 Task: Add Raw Farm Raw Cheddar to the cart.
Action: Mouse pressed left at (26, 150)
Screenshot: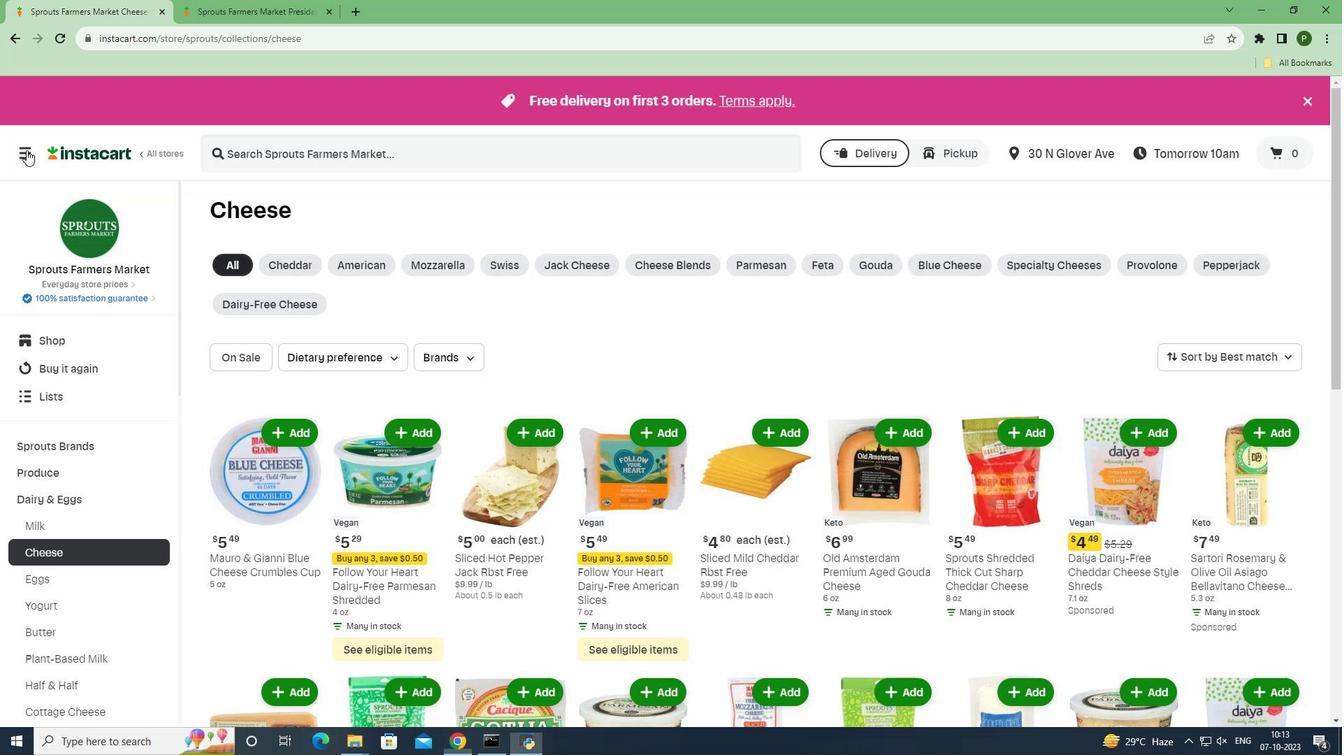 
Action: Mouse moved to (54, 379)
Screenshot: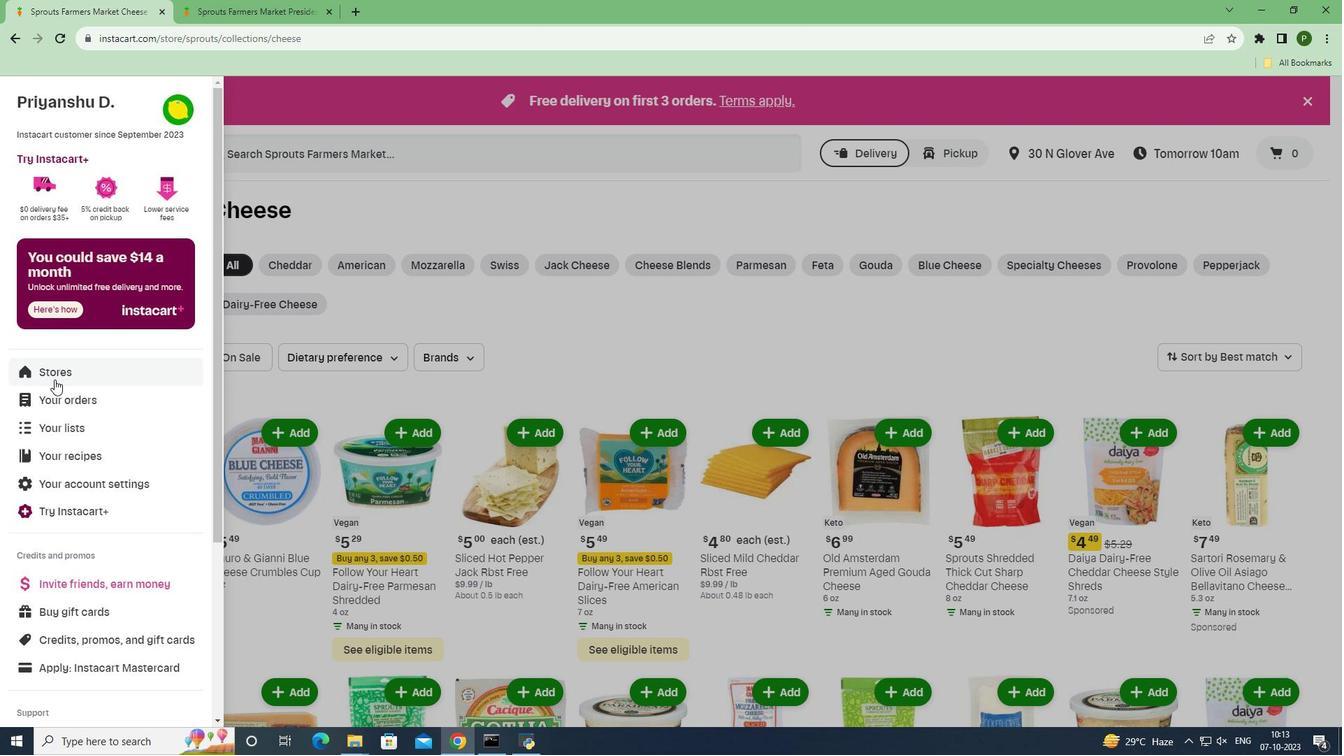
Action: Mouse pressed left at (54, 379)
Screenshot: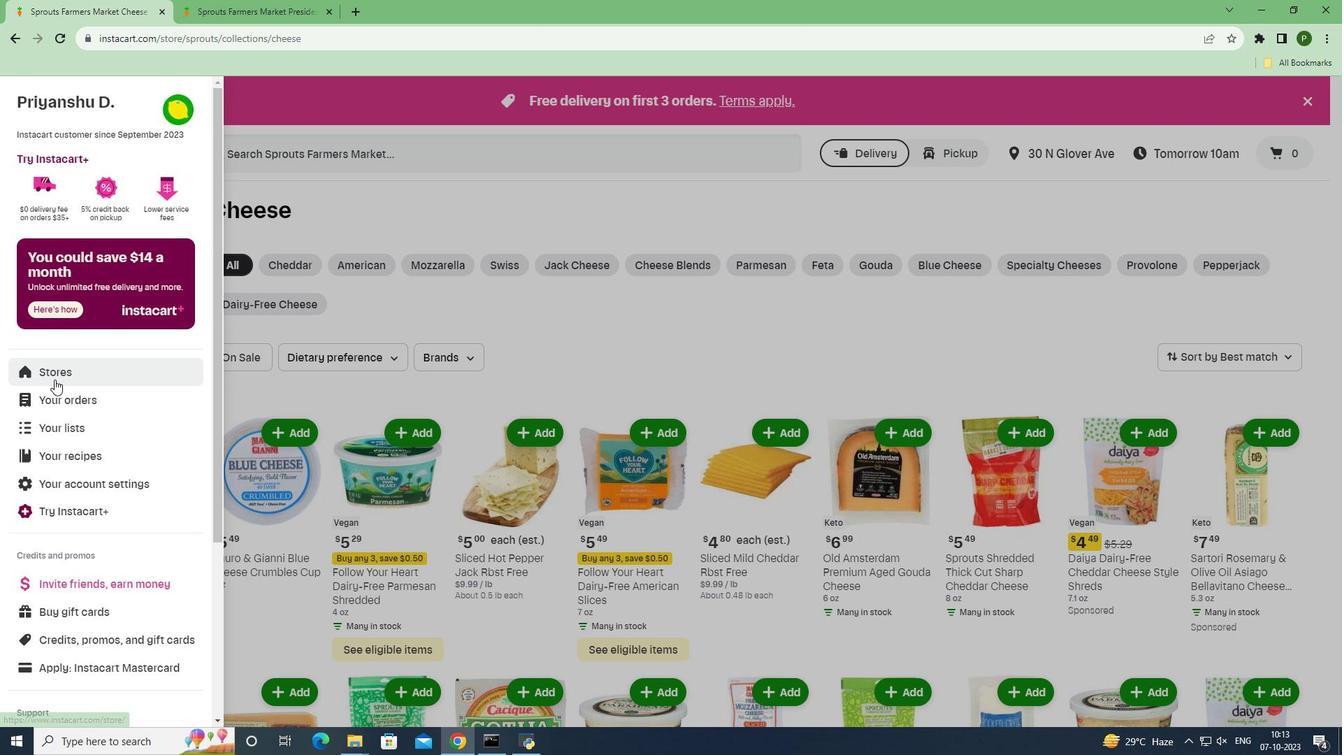 
Action: Mouse moved to (338, 154)
Screenshot: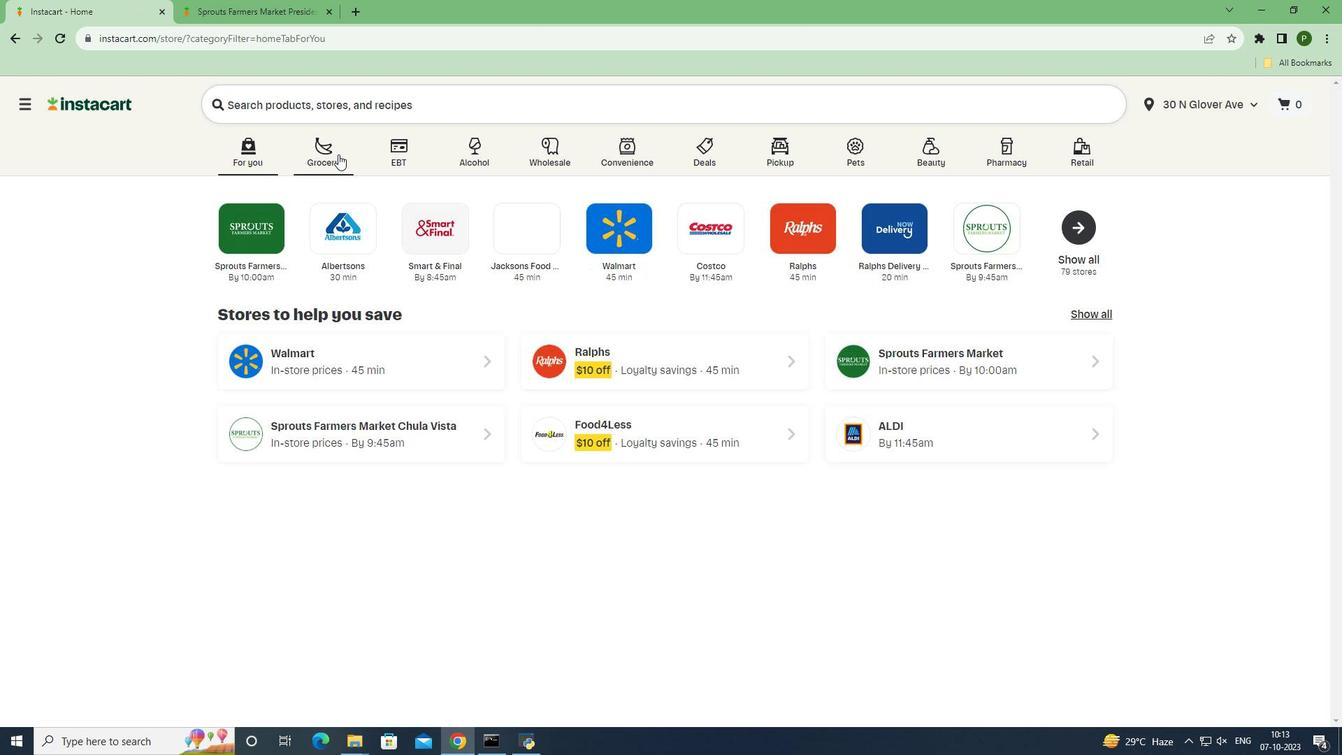
Action: Mouse pressed left at (338, 154)
Screenshot: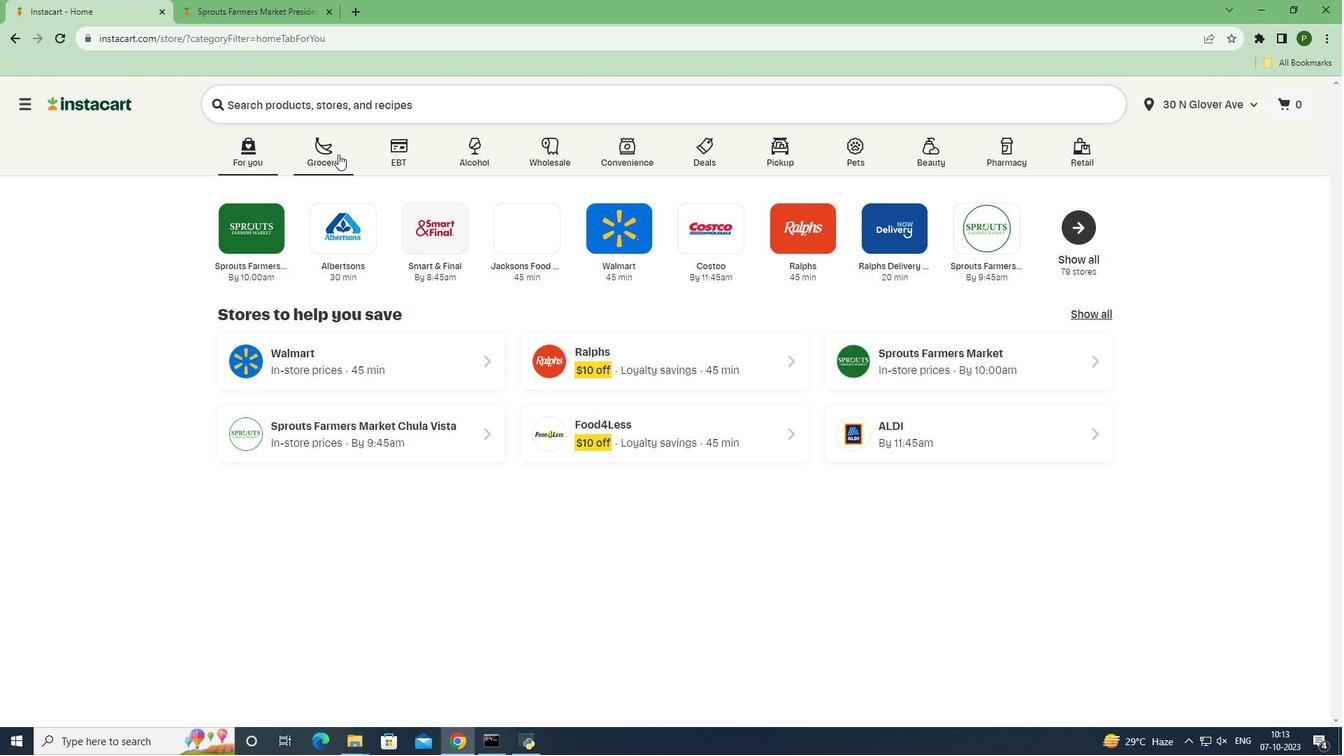 
Action: Mouse moved to (578, 330)
Screenshot: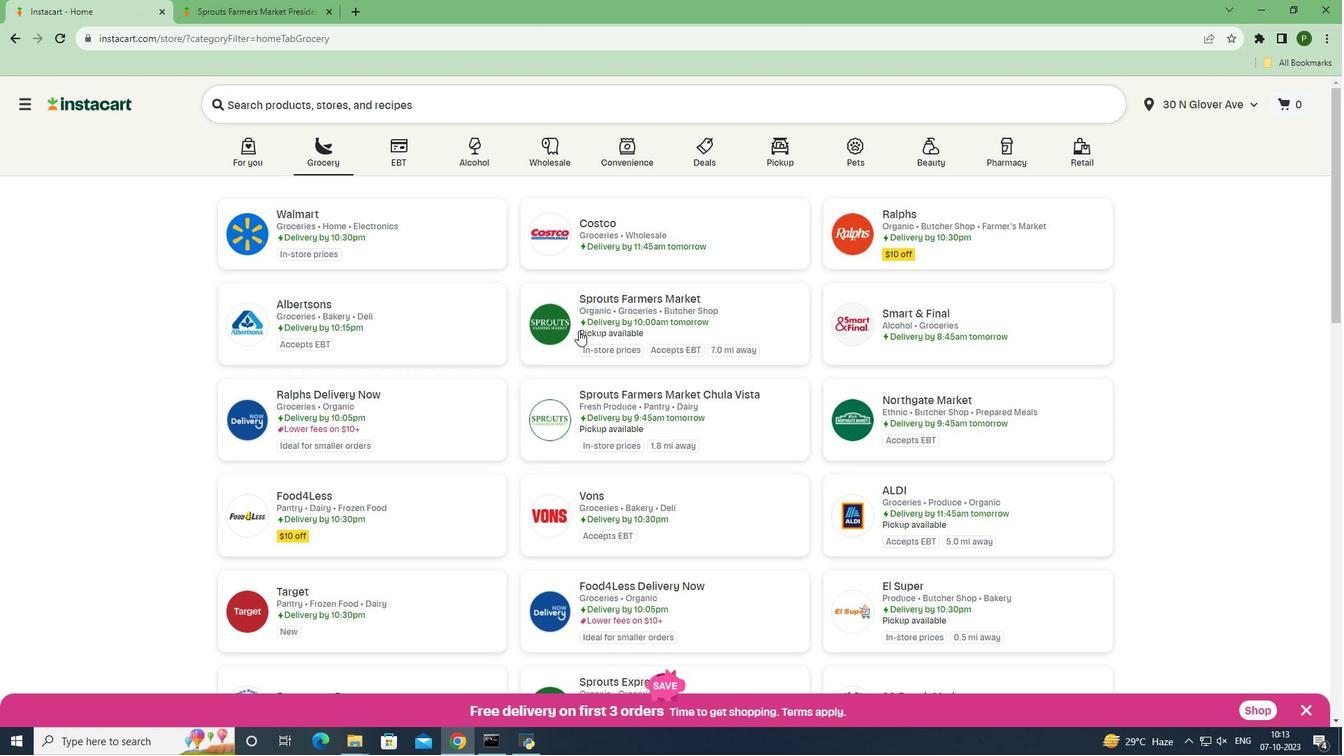
Action: Mouse pressed left at (578, 330)
Screenshot: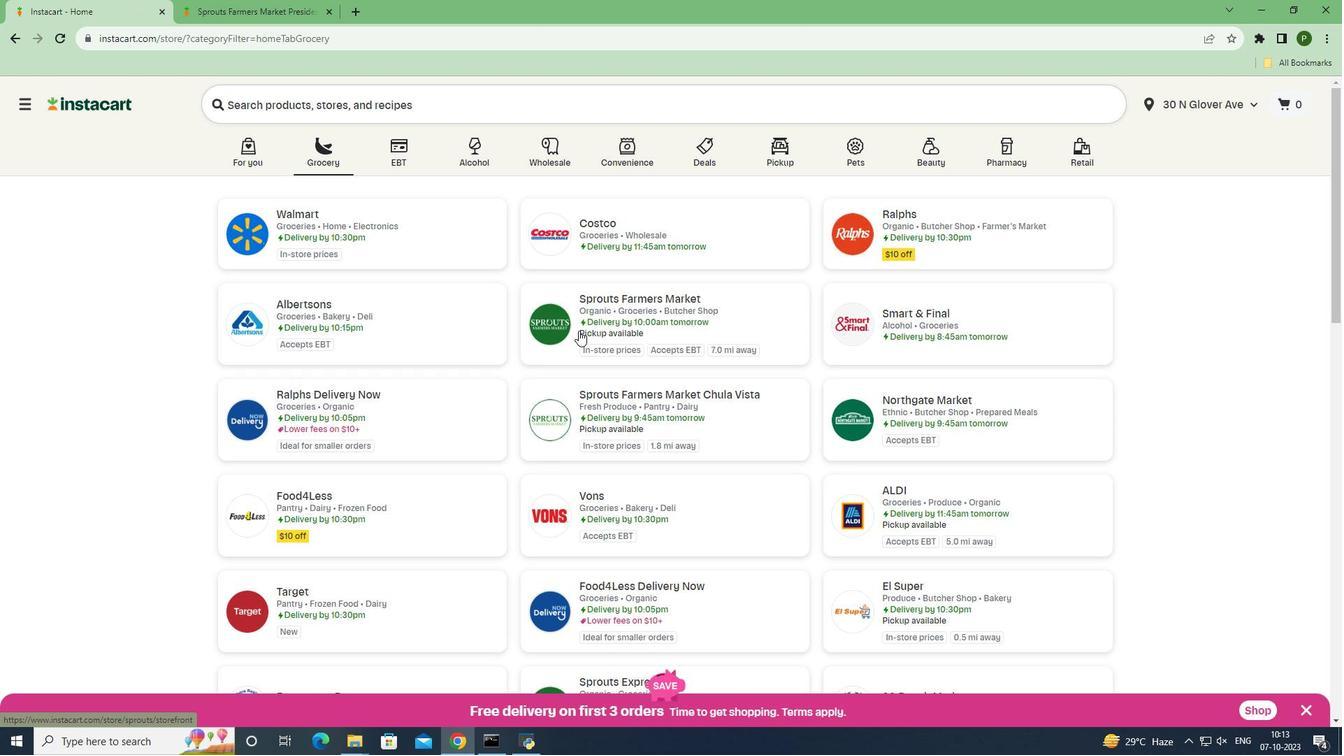
Action: Mouse moved to (81, 504)
Screenshot: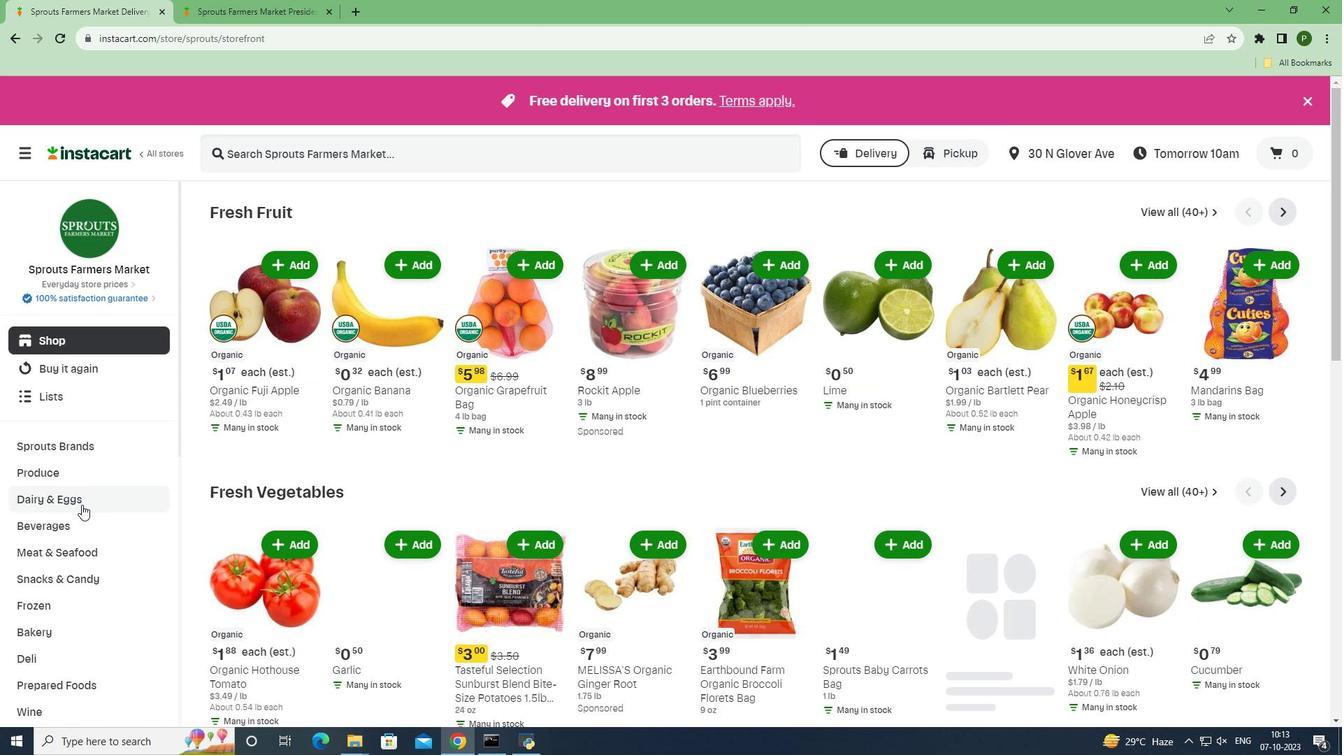 
Action: Mouse pressed left at (81, 504)
Screenshot: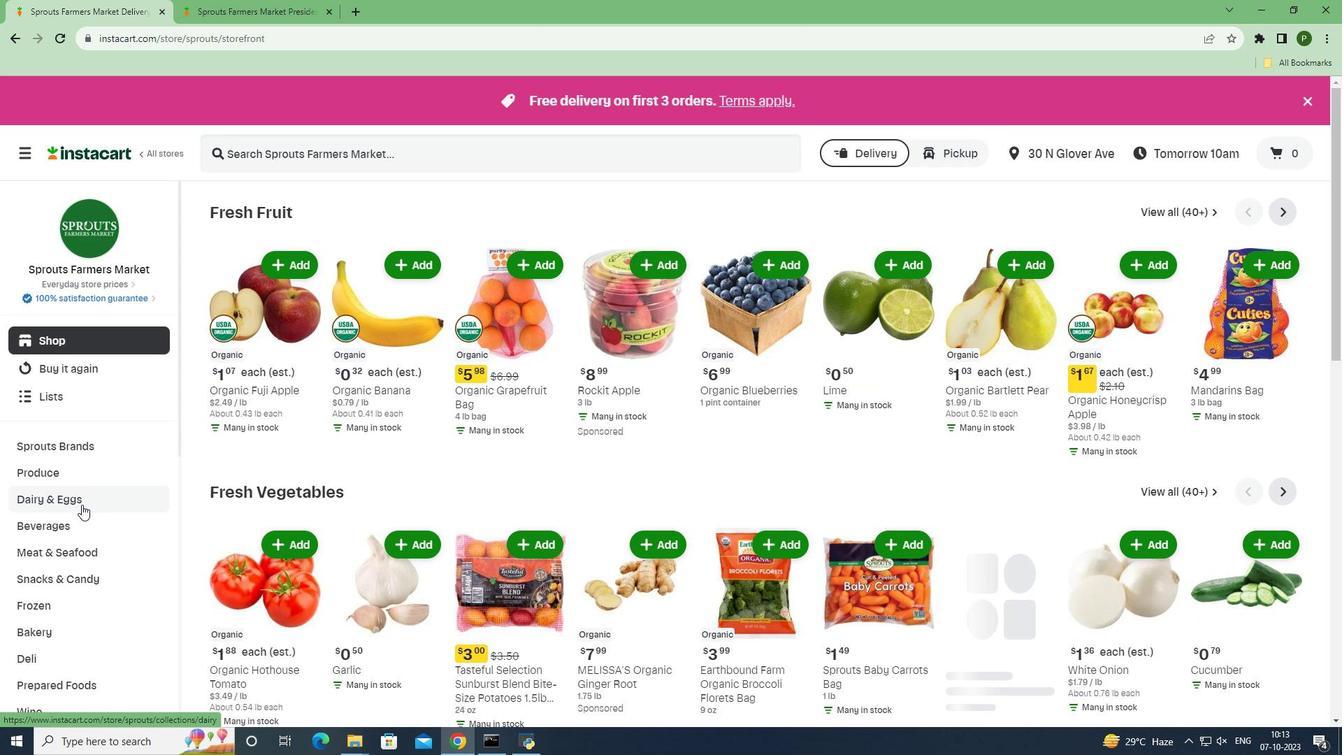 
Action: Mouse moved to (68, 551)
Screenshot: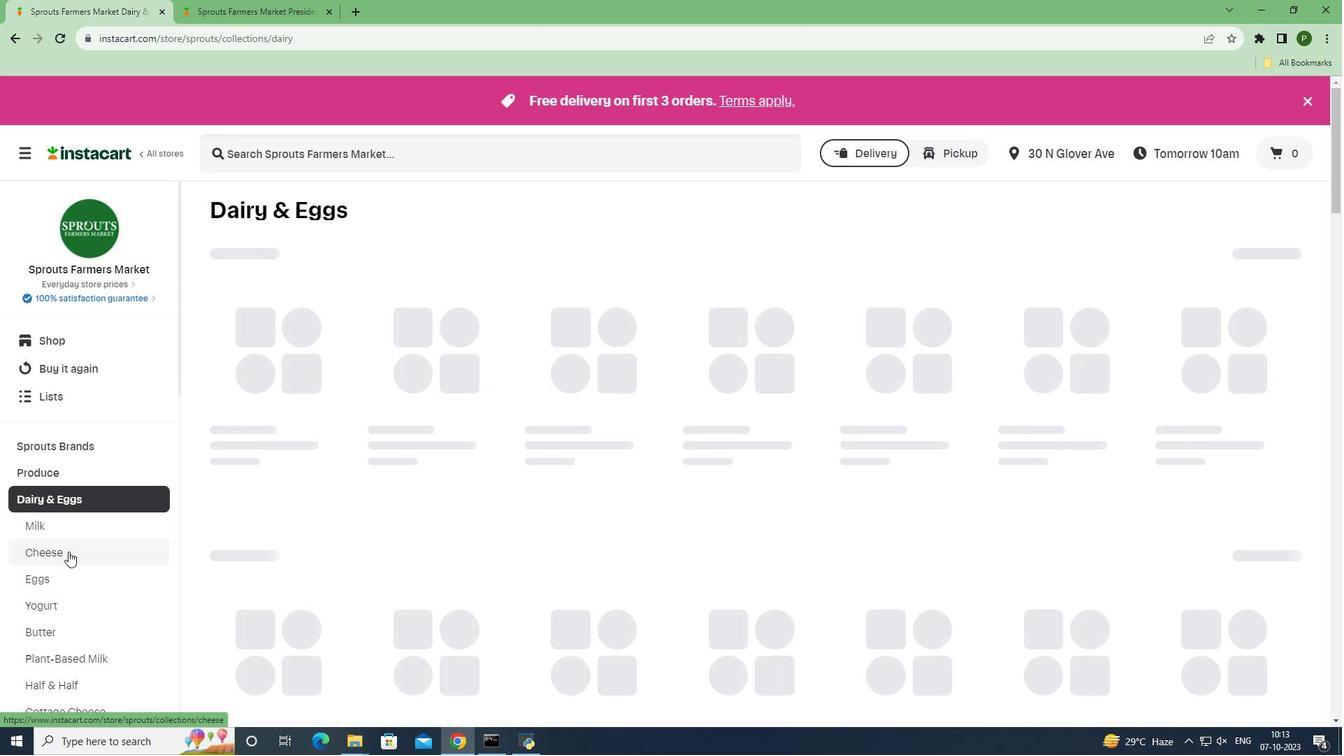 
Action: Mouse pressed left at (68, 551)
Screenshot: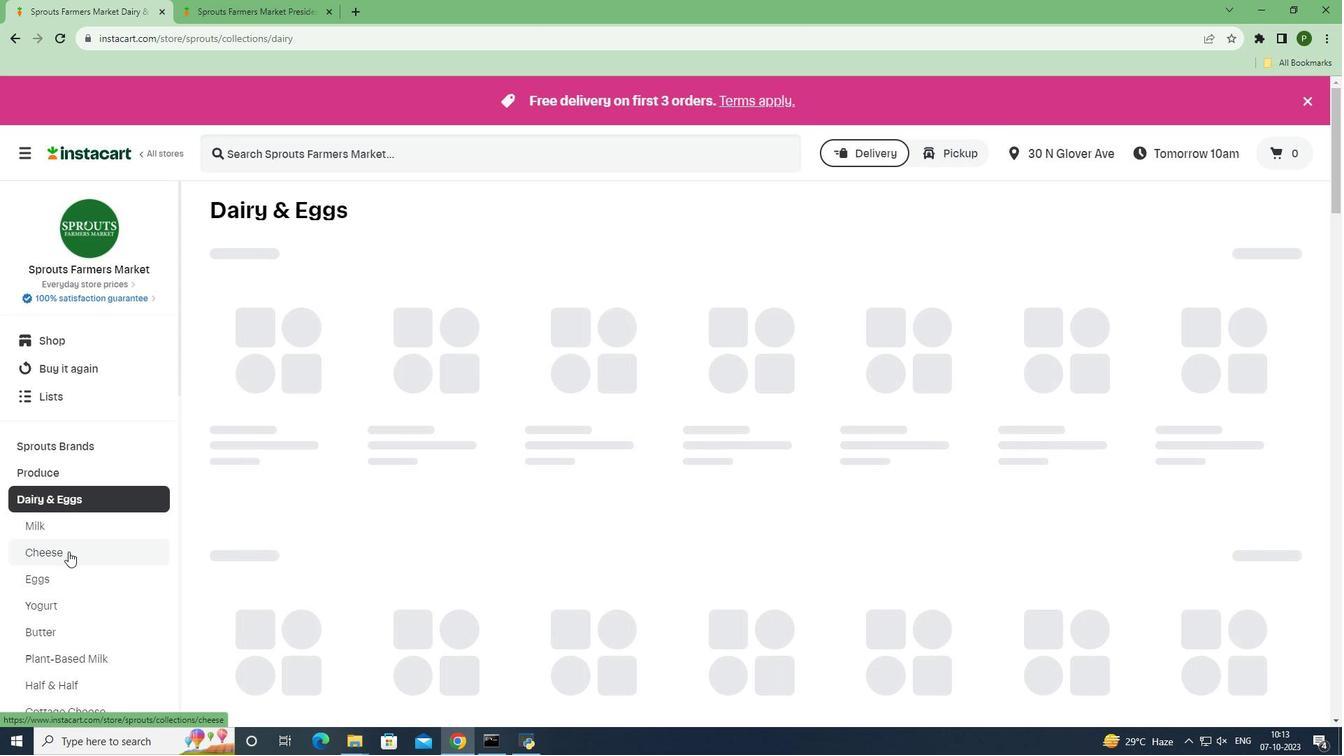 
Action: Mouse moved to (308, 155)
Screenshot: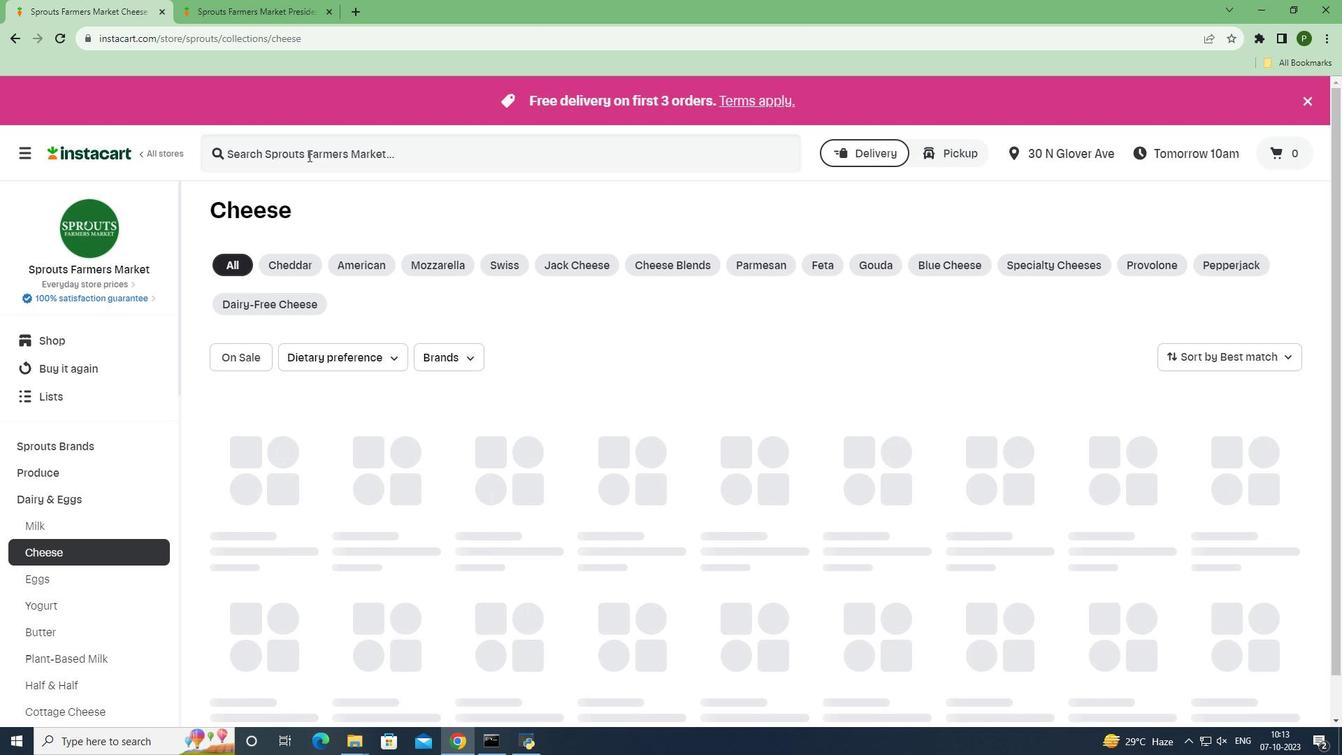 
Action: Mouse pressed left at (308, 155)
Screenshot: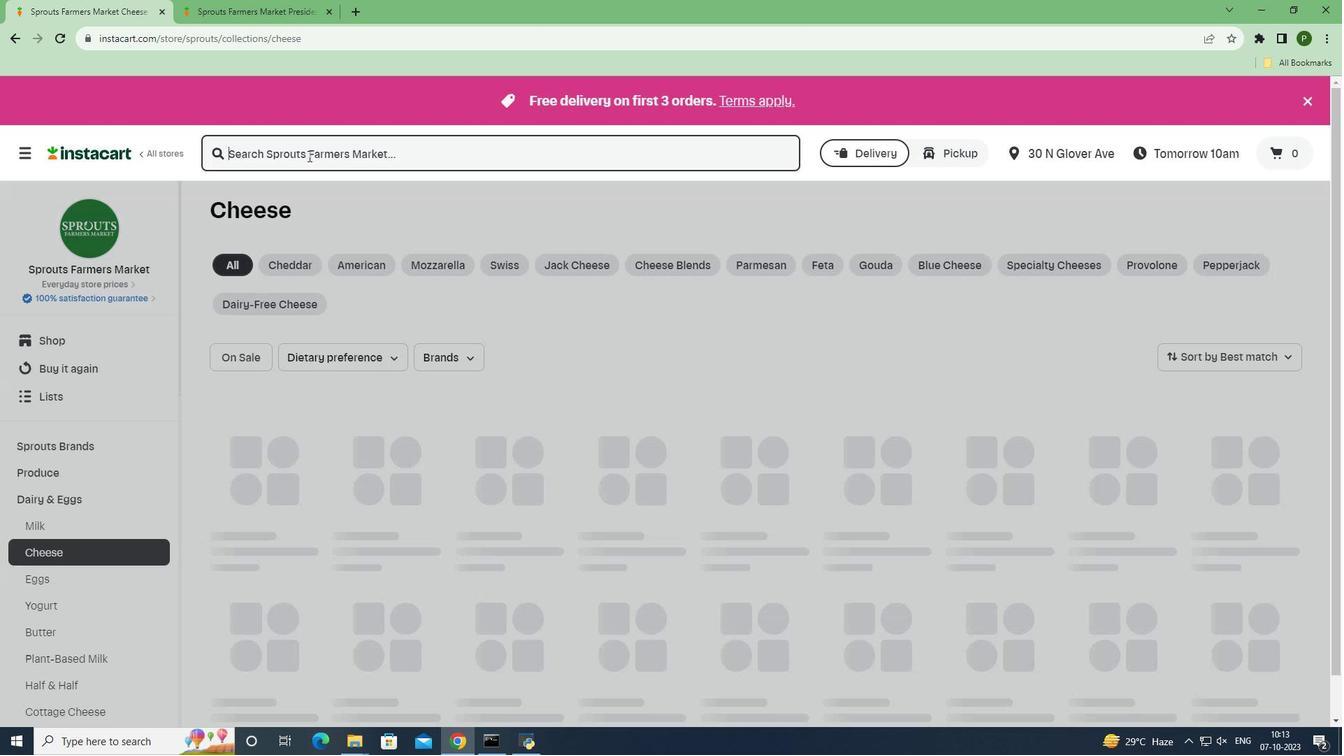 
Action: Key pressed r<Key.caps_lock>AW<Key.space><Key.caps_lock>f<Key.caps_lock>ARM<Key.space><Key.caps_lock>r<Key.caps_lock>AW<Key.space><Key.caps_lock>c<Key.caps_lock>HEDDAR<Key.space><Key.enter>
Screenshot: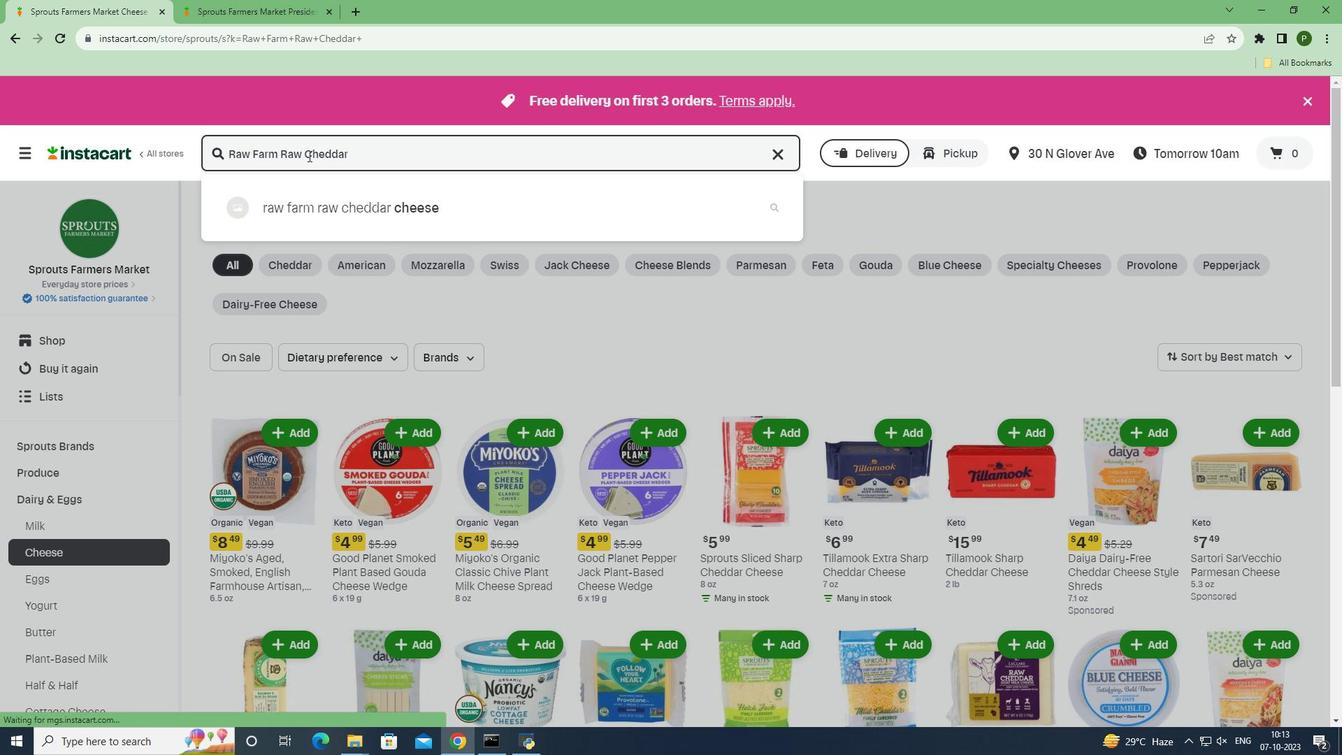 
Action: Mouse moved to (1020, 303)
Screenshot: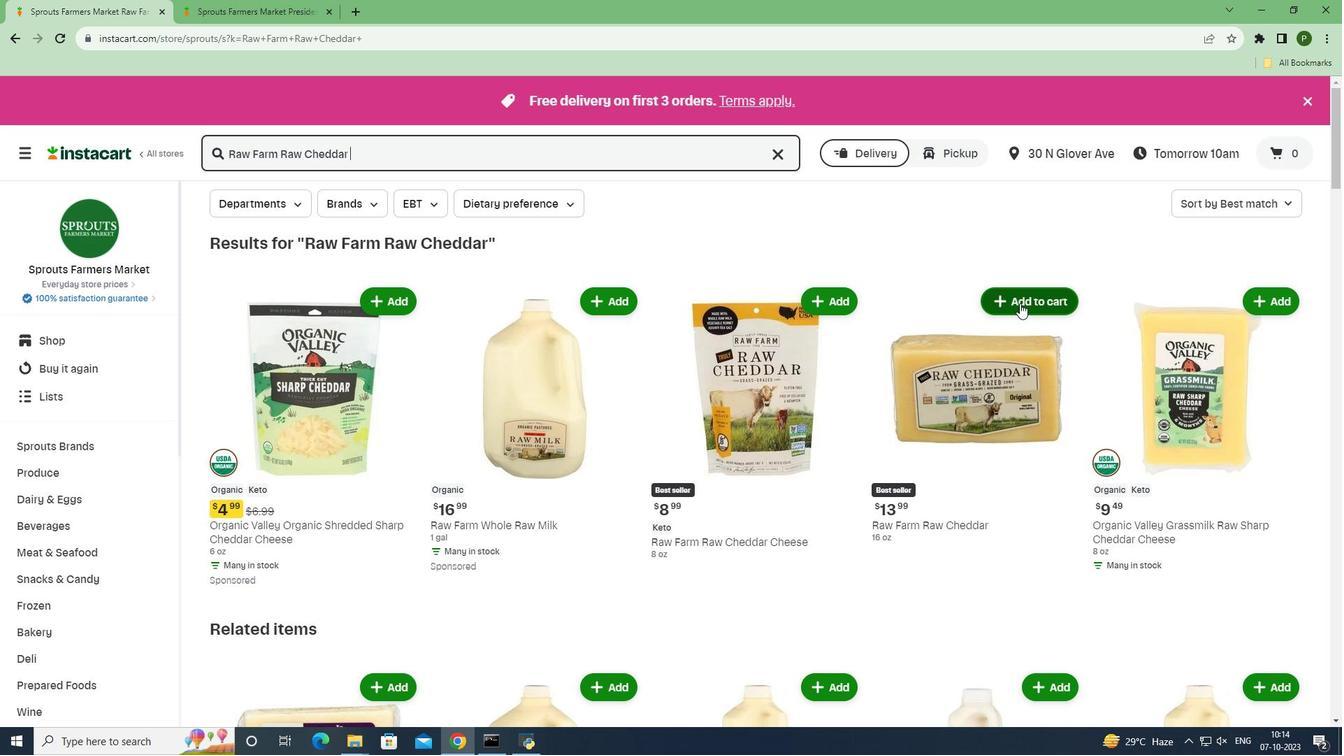 
Action: Mouse pressed left at (1020, 303)
Screenshot: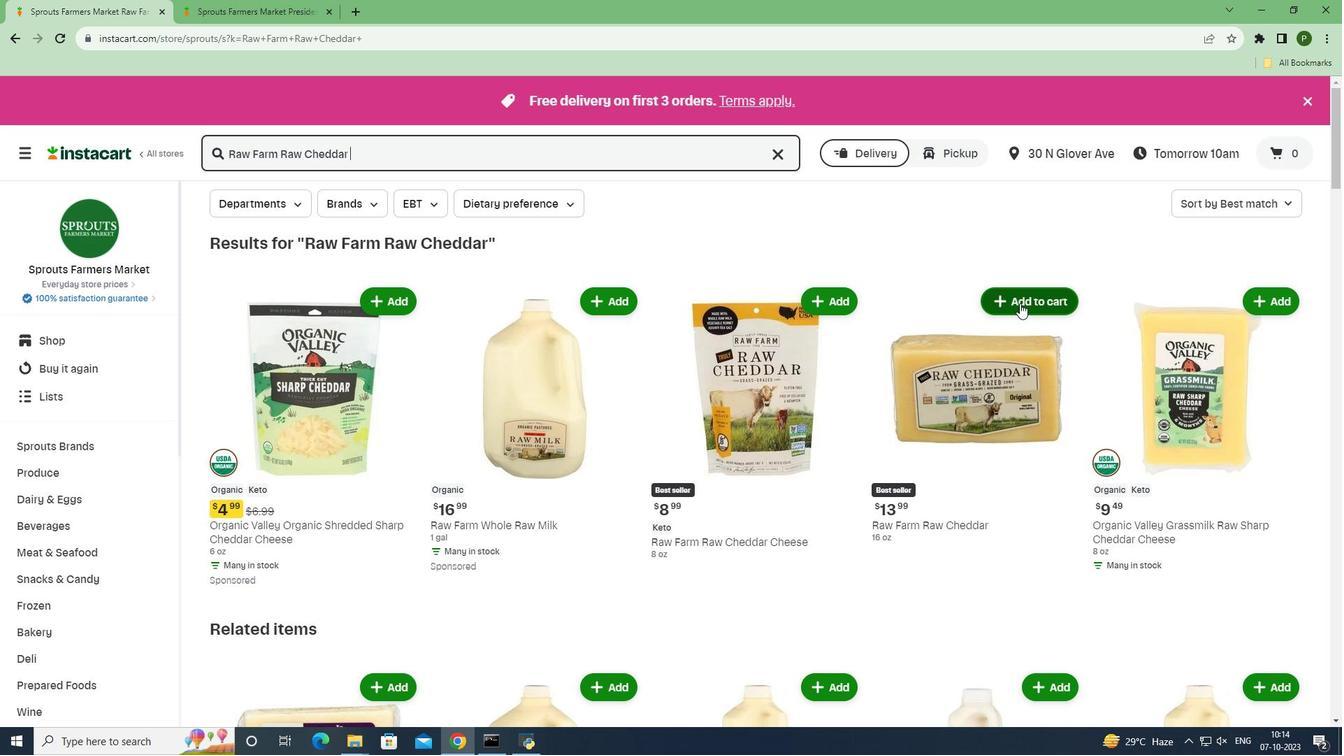 
Action: Mouse moved to (1070, 370)
Screenshot: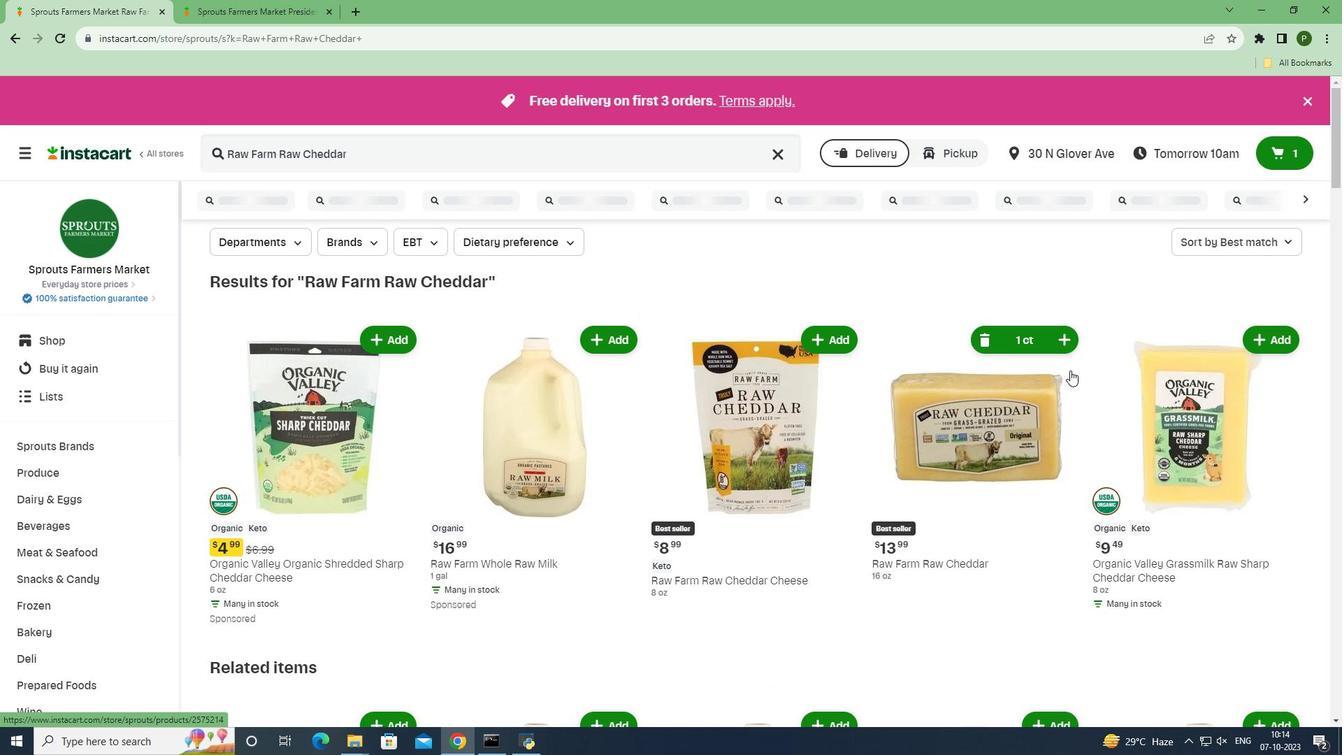 
